 Task: Check the standings of the 2023 Victory Lane Racing NASCAR Cup Series for the race "Coca-Cola 600" on the track "Charlotte".
Action: Mouse moved to (153, 317)
Screenshot: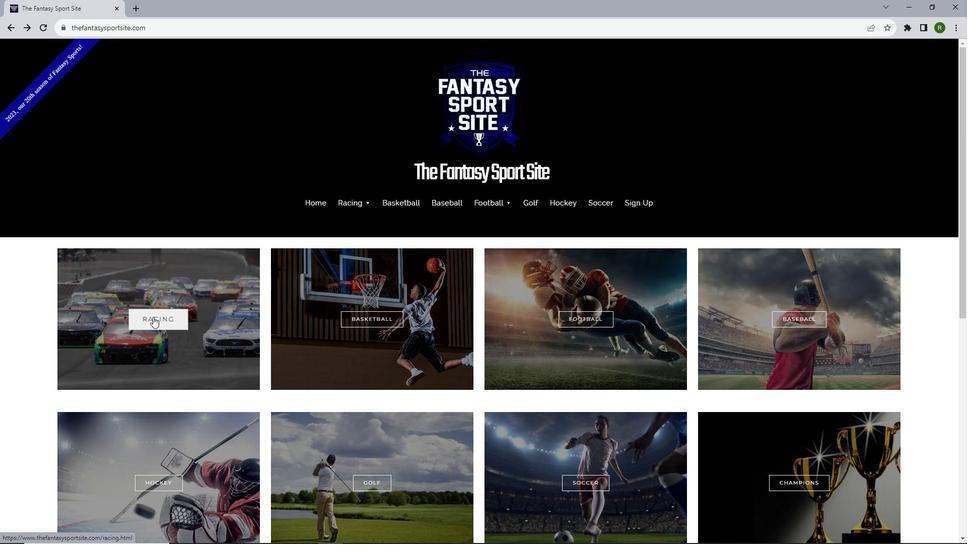 
Action: Mouse pressed left at (153, 317)
Screenshot: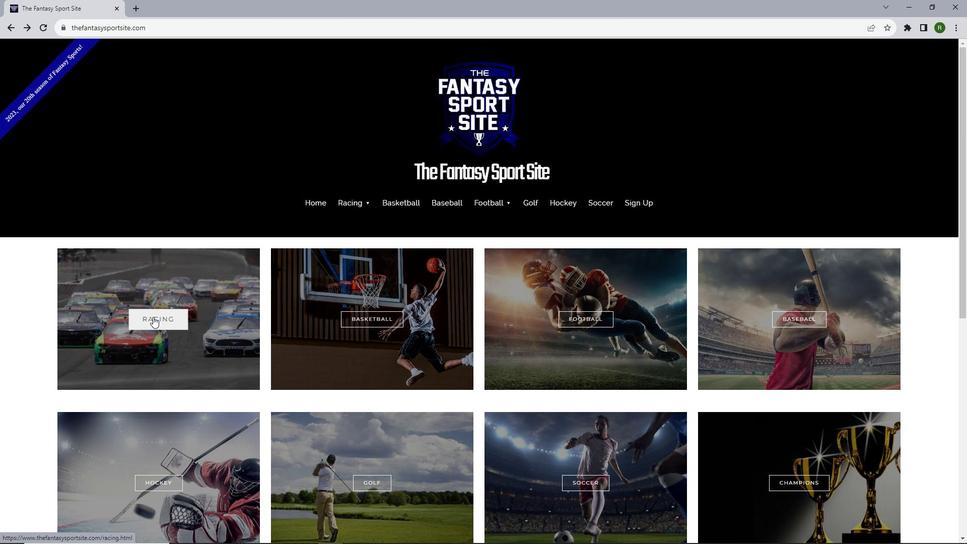 
Action: Mouse moved to (285, 267)
Screenshot: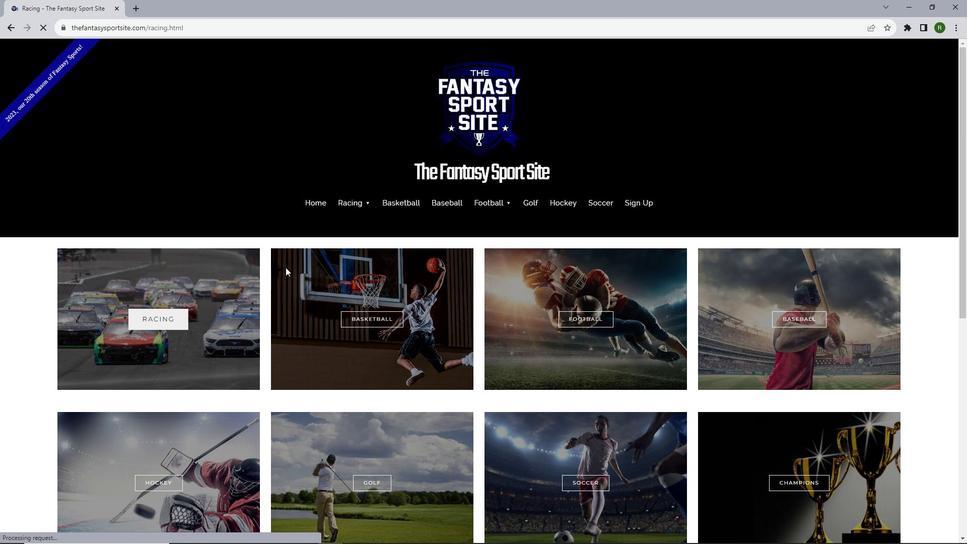 
Action: Mouse scrolled (285, 267) with delta (0, 0)
Screenshot: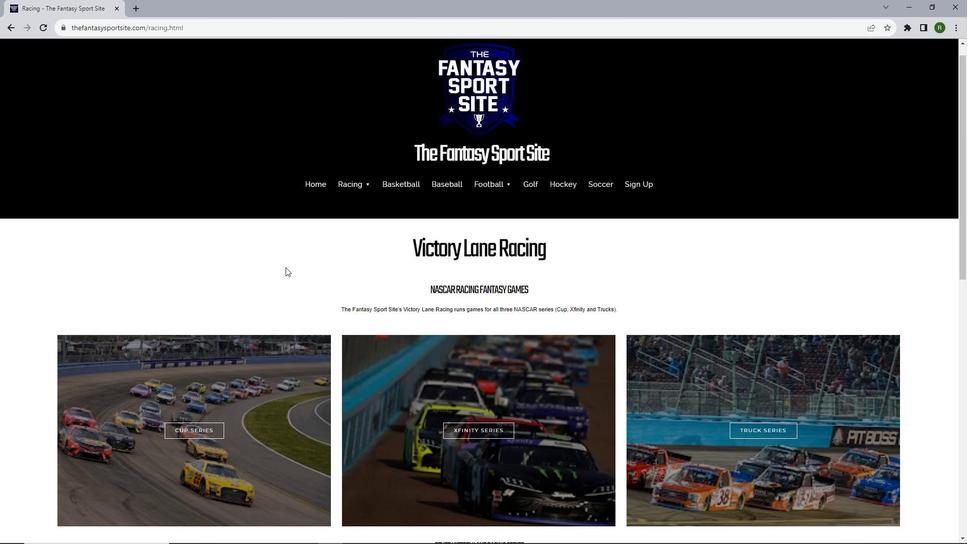 
Action: Mouse scrolled (285, 267) with delta (0, 0)
Screenshot: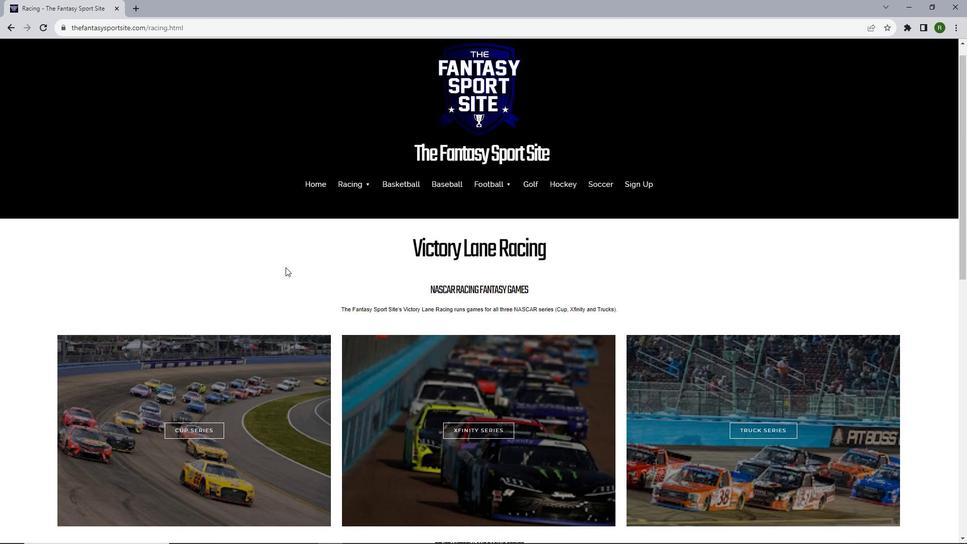 
Action: Mouse moved to (319, 279)
Screenshot: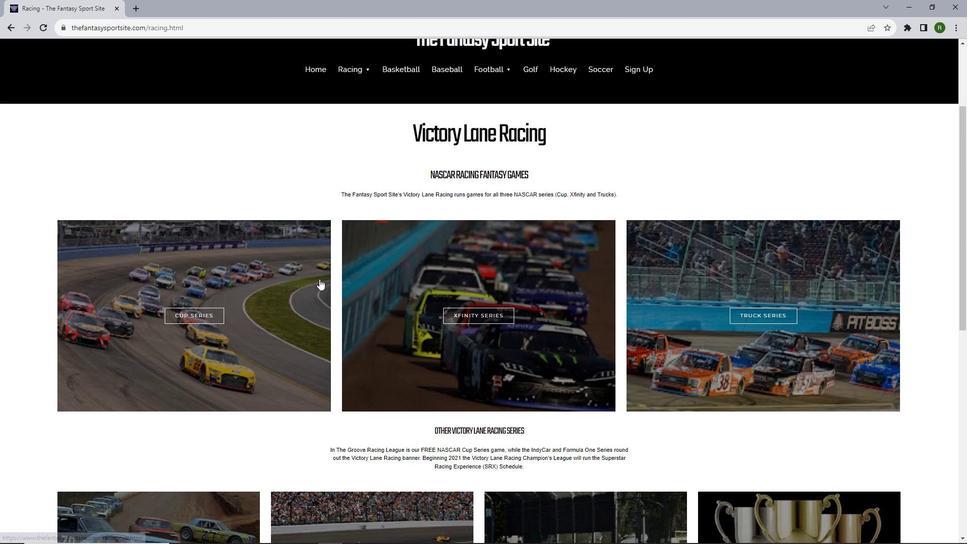 
Action: Mouse scrolled (319, 278) with delta (0, 0)
Screenshot: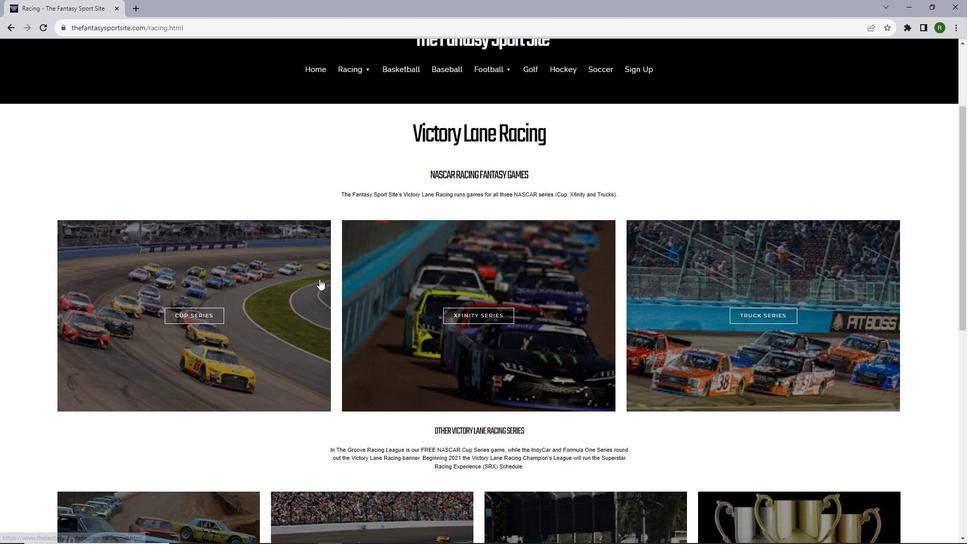 
Action: Mouse moved to (209, 300)
Screenshot: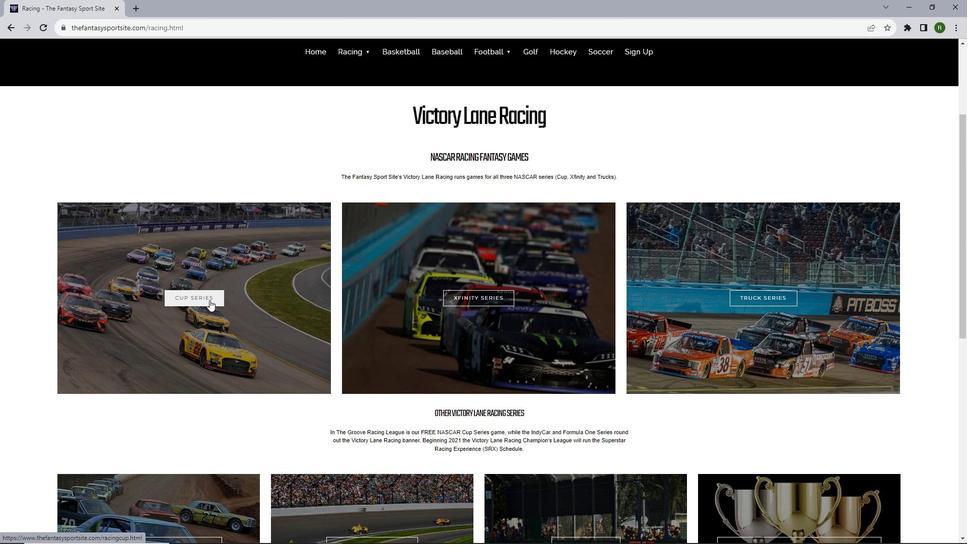 
Action: Mouse pressed left at (209, 300)
Screenshot: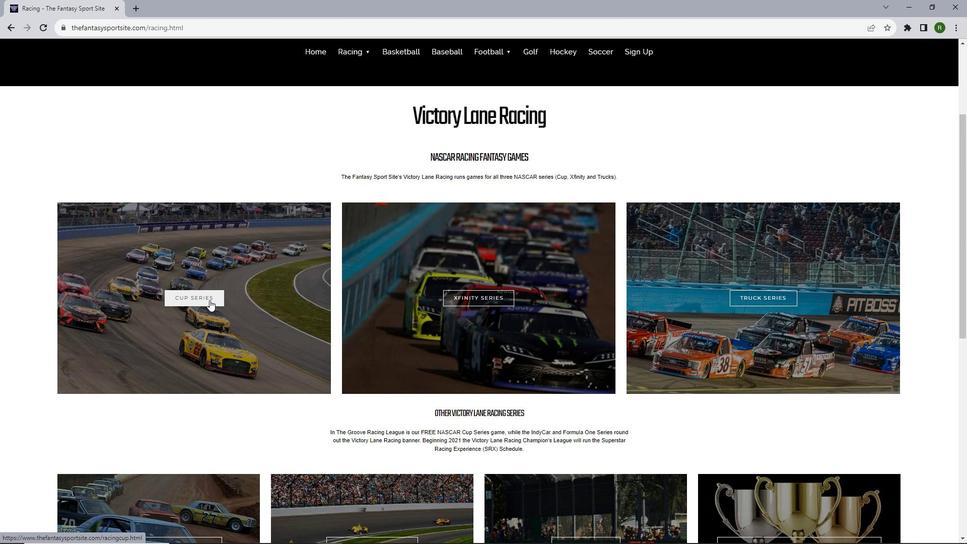 
Action: Mouse moved to (403, 266)
Screenshot: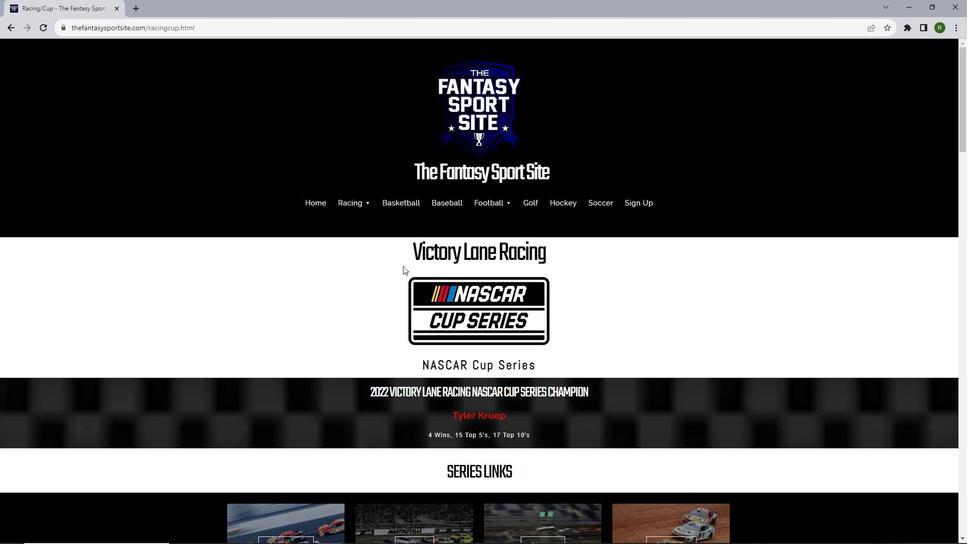 
Action: Mouse scrolled (403, 265) with delta (0, 0)
Screenshot: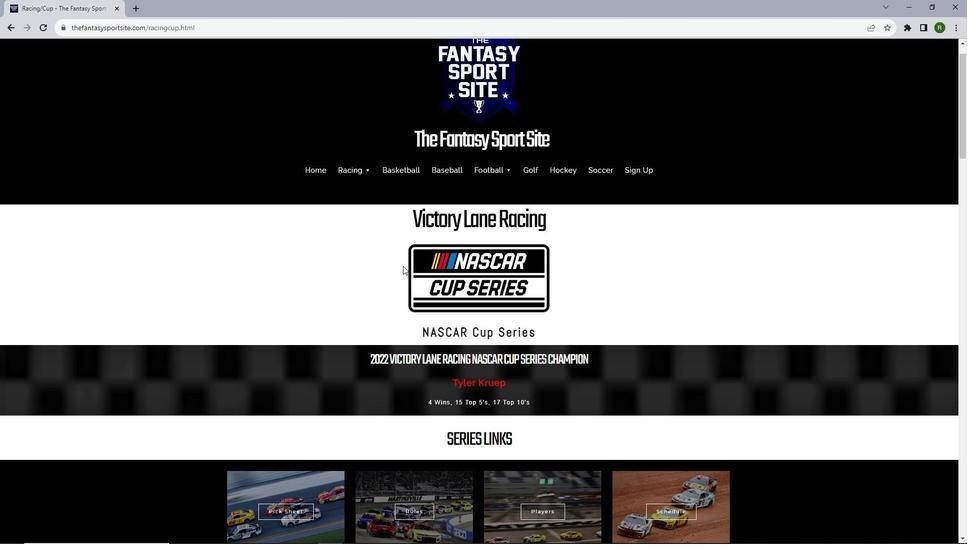 
Action: Mouse scrolled (403, 265) with delta (0, 0)
Screenshot: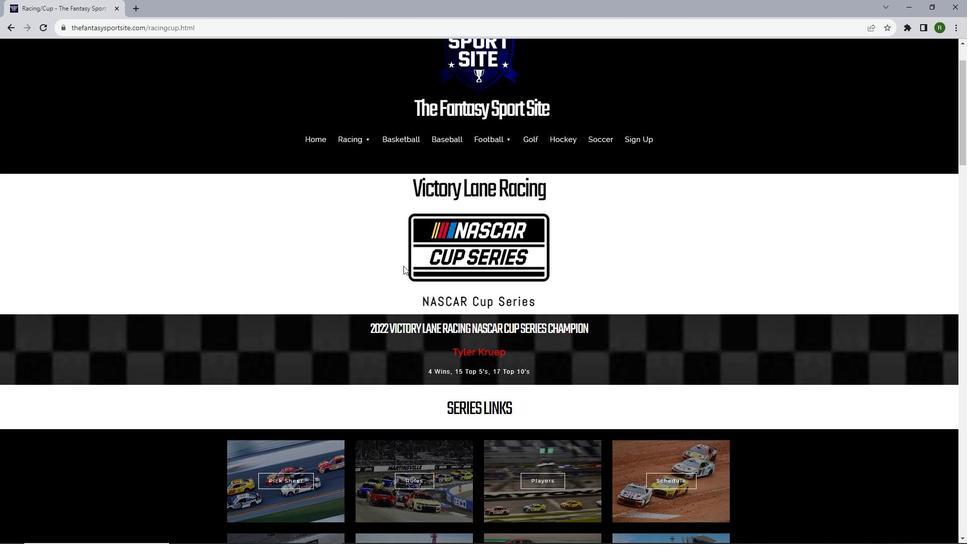
Action: Mouse moved to (403, 266)
Screenshot: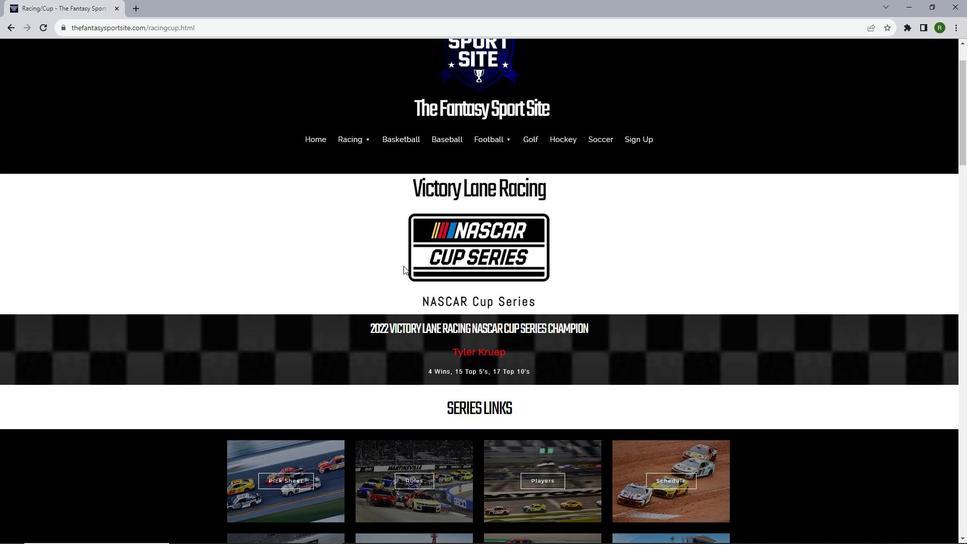 
Action: Mouse scrolled (403, 265) with delta (0, 0)
Screenshot: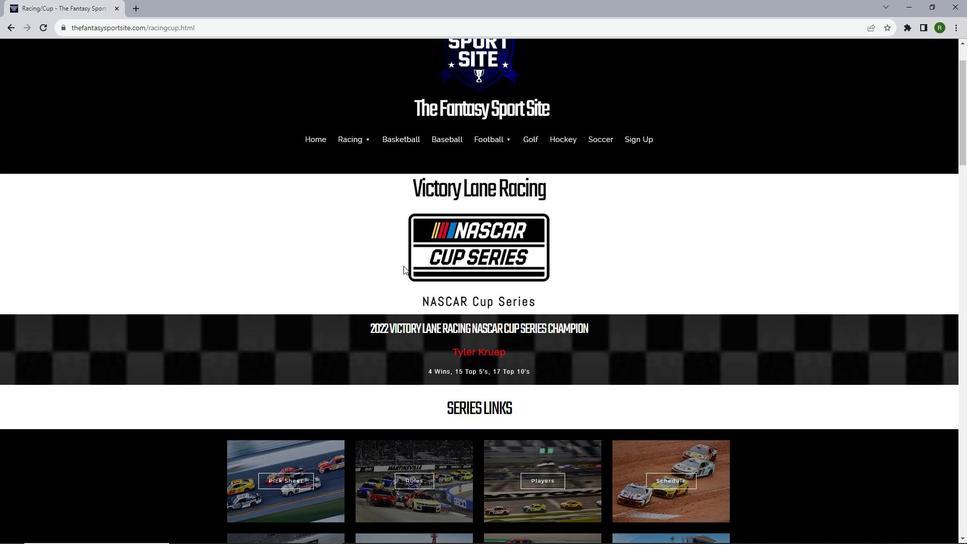 
Action: Mouse moved to (403, 266)
Screenshot: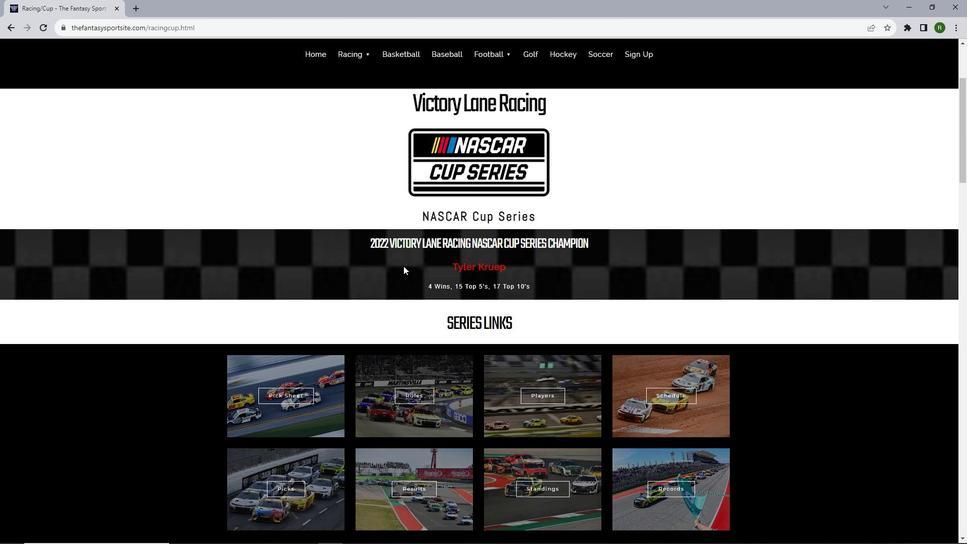 
Action: Mouse scrolled (403, 265) with delta (0, 0)
Screenshot: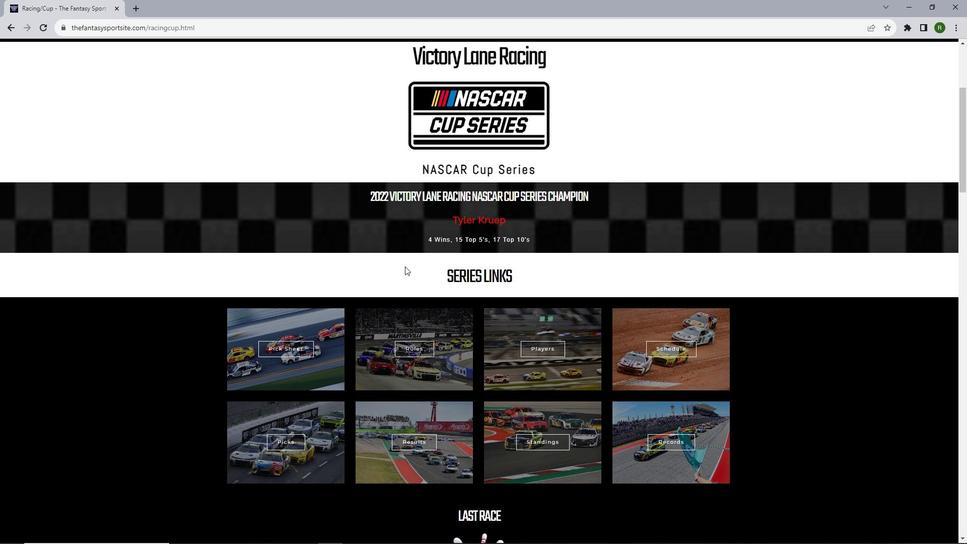 
Action: Mouse moved to (537, 434)
Screenshot: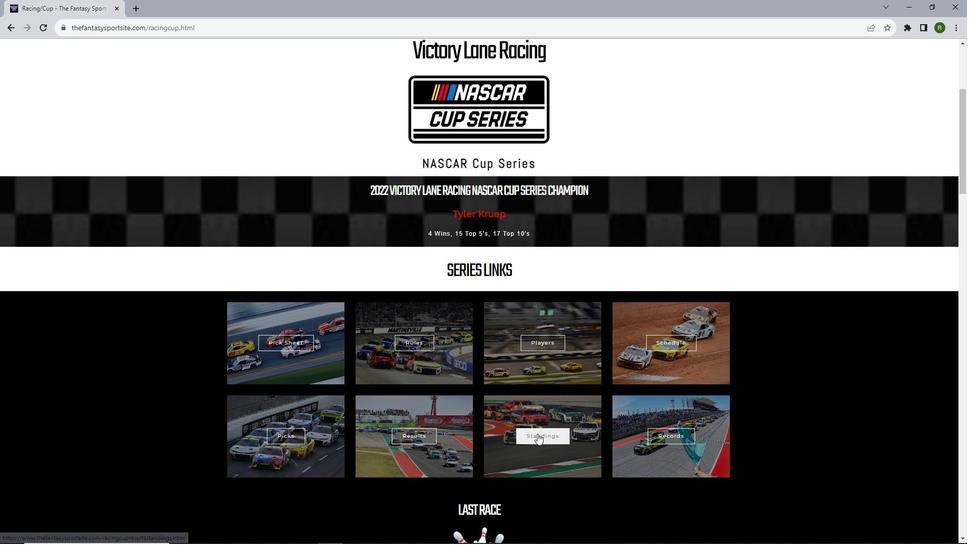 
Action: Mouse pressed left at (537, 434)
Screenshot: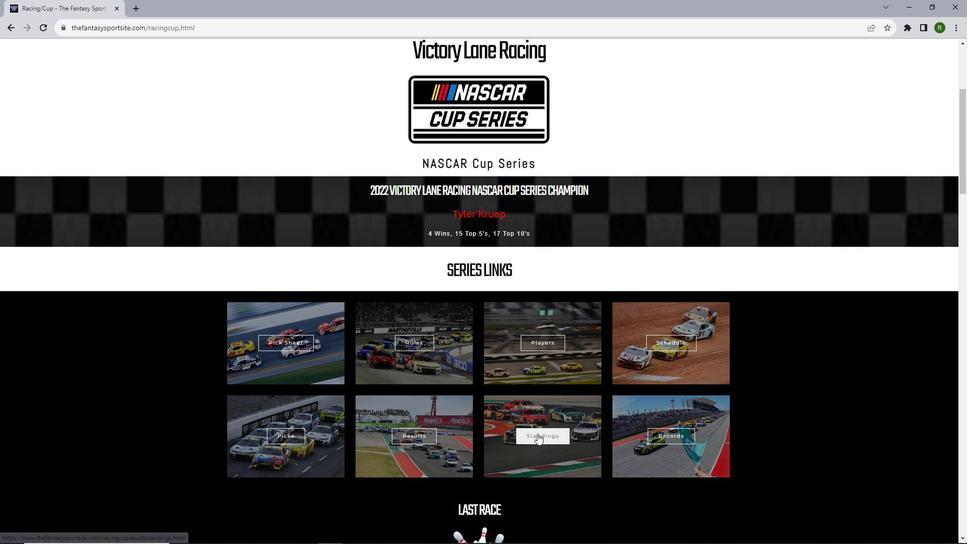 
Action: Mouse moved to (342, 250)
Screenshot: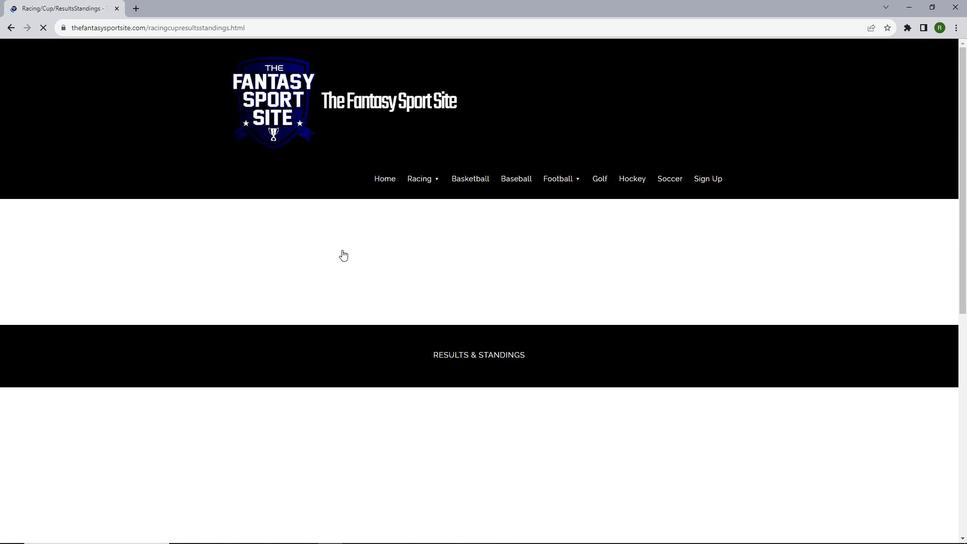 
Action: Mouse scrolled (342, 249) with delta (0, 0)
Screenshot: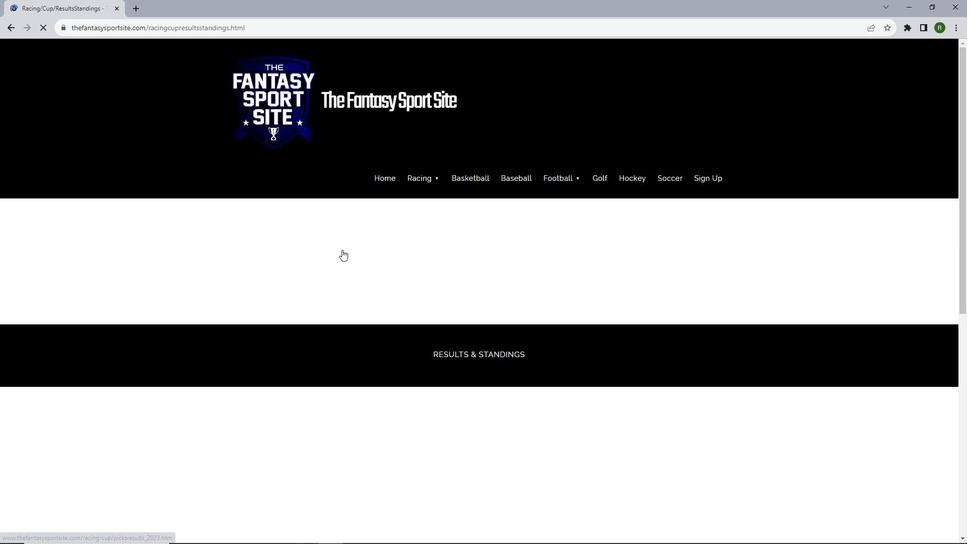 
Action: Mouse scrolled (342, 249) with delta (0, 0)
Screenshot: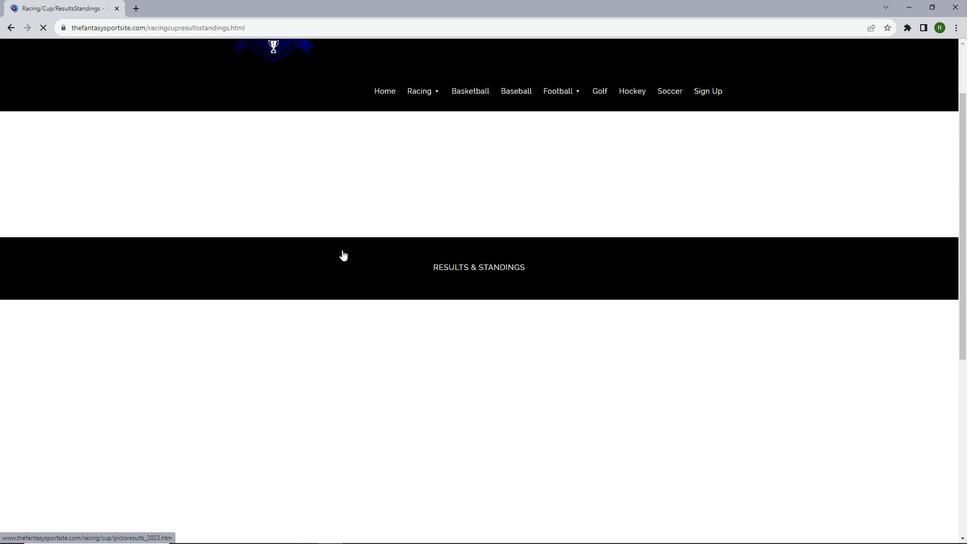 
Action: Mouse scrolled (342, 249) with delta (0, 0)
Screenshot: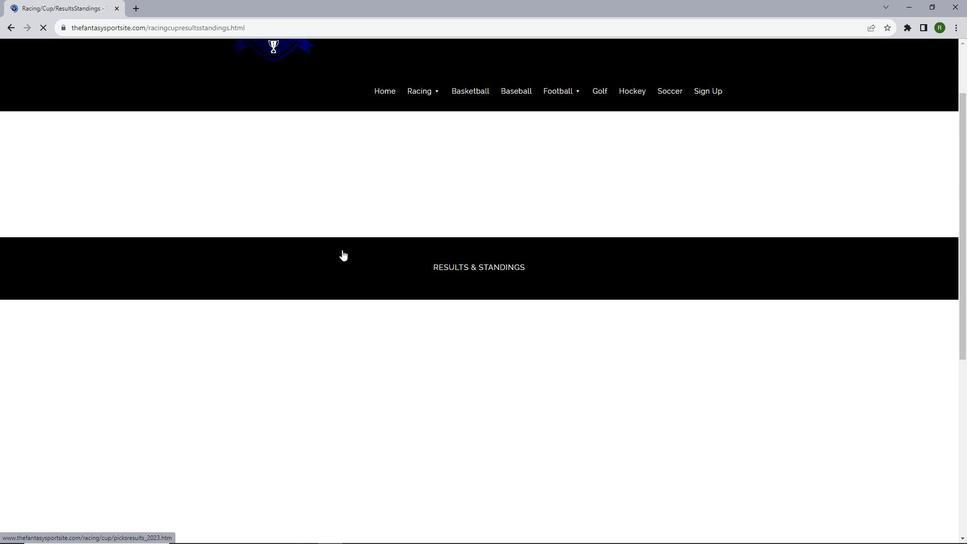 
Action: Mouse scrolled (342, 249) with delta (0, 0)
Screenshot: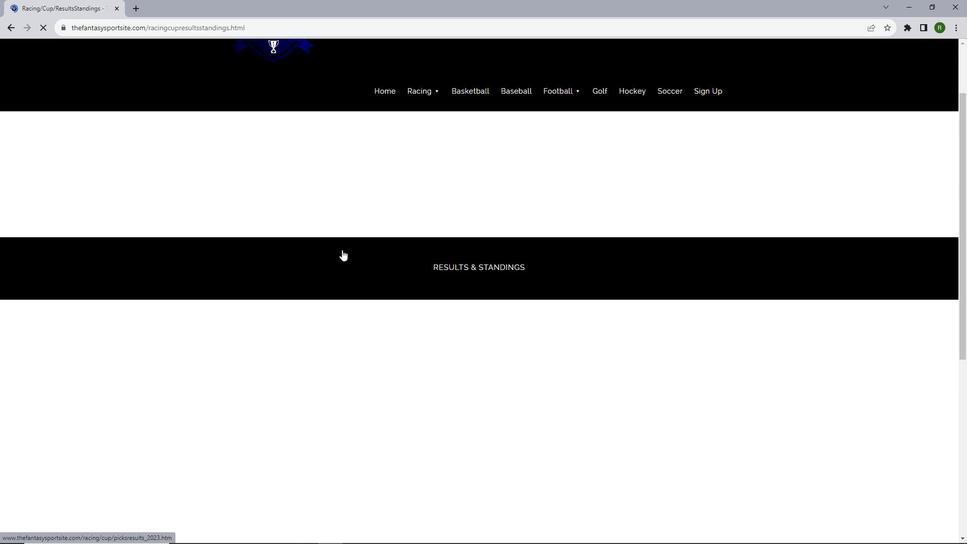 
Action: Mouse moved to (486, 171)
Screenshot: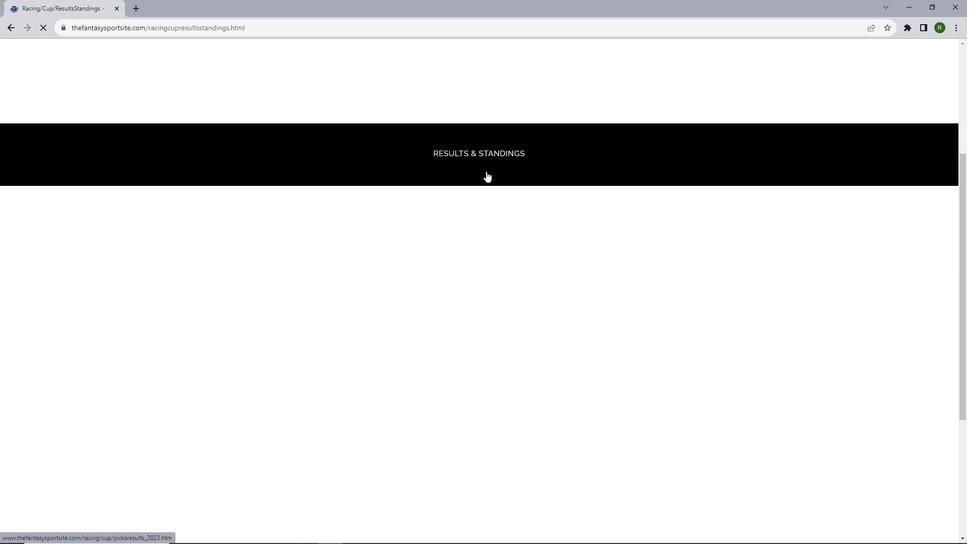 
Action: Mouse scrolled (486, 170) with delta (0, 0)
Screenshot: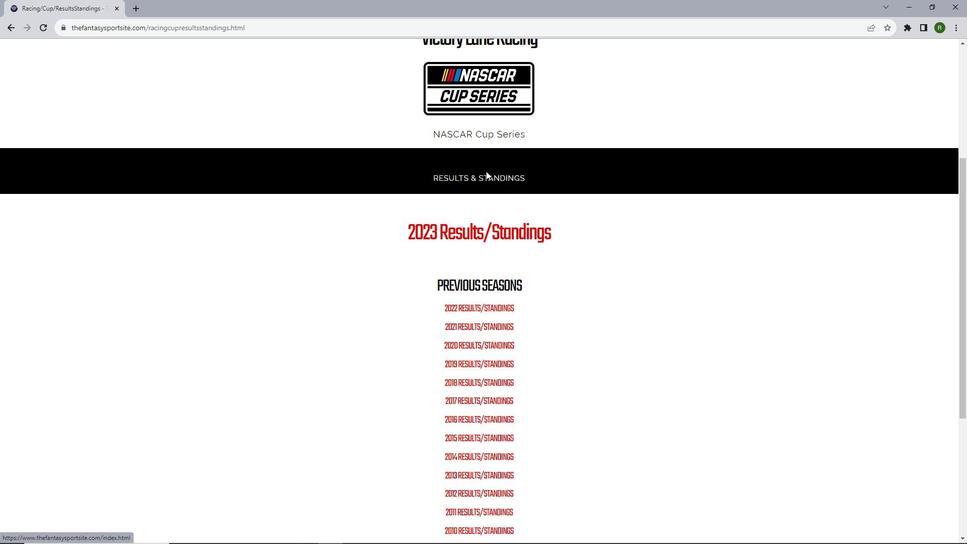 
Action: Mouse scrolled (486, 170) with delta (0, 0)
Screenshot: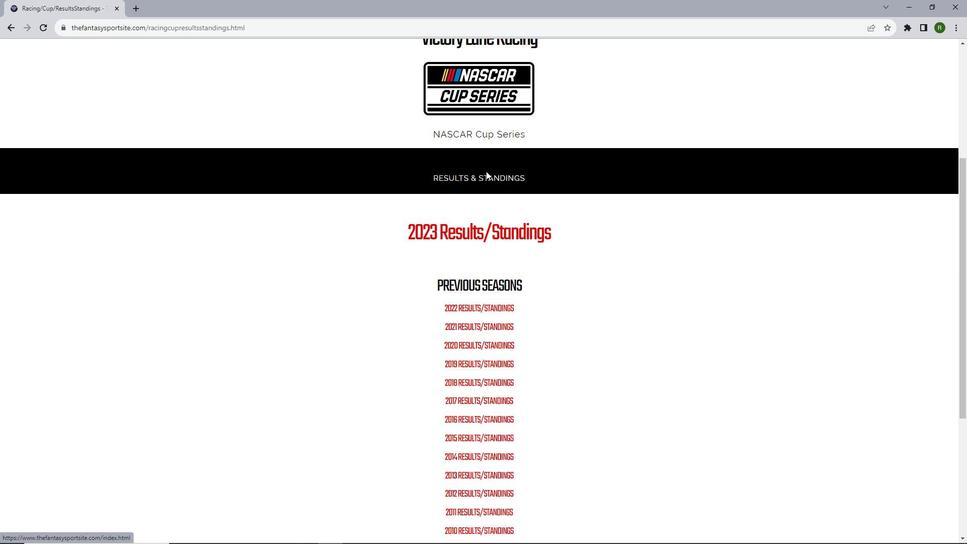 
Action: Mouse moved to (463, 145)
Screenshot: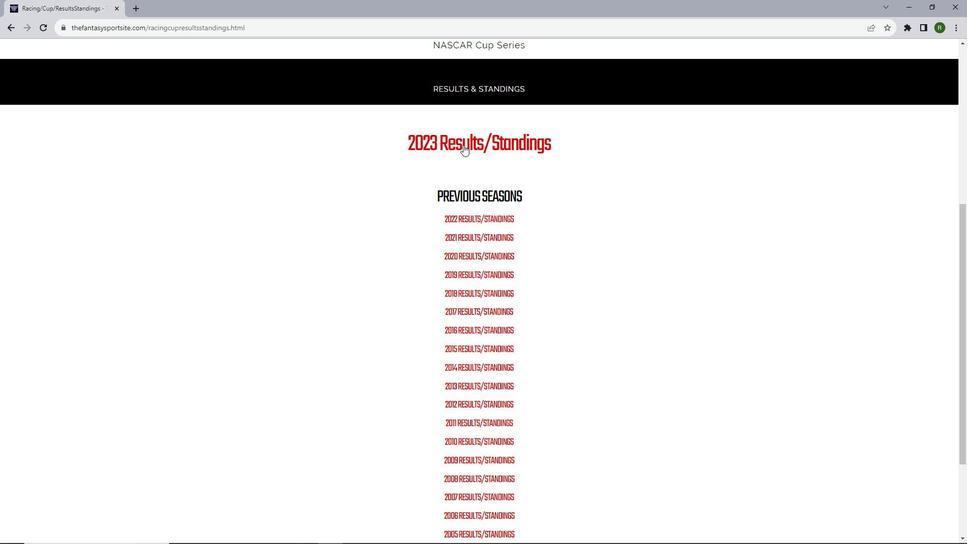 
Action: Mouse pressed left at (463, 145)
Screenshot: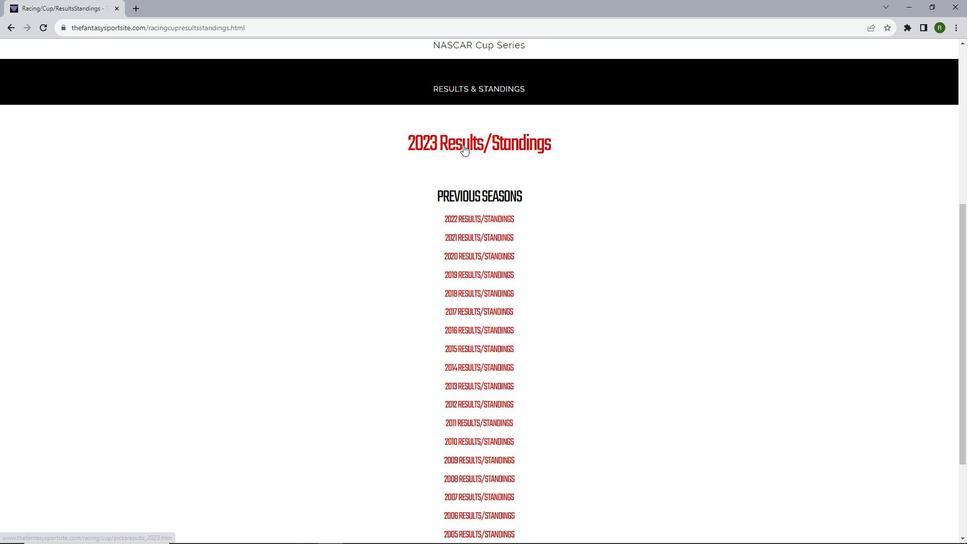 
Action: Mouse moved to (603, 256)
Screenshot: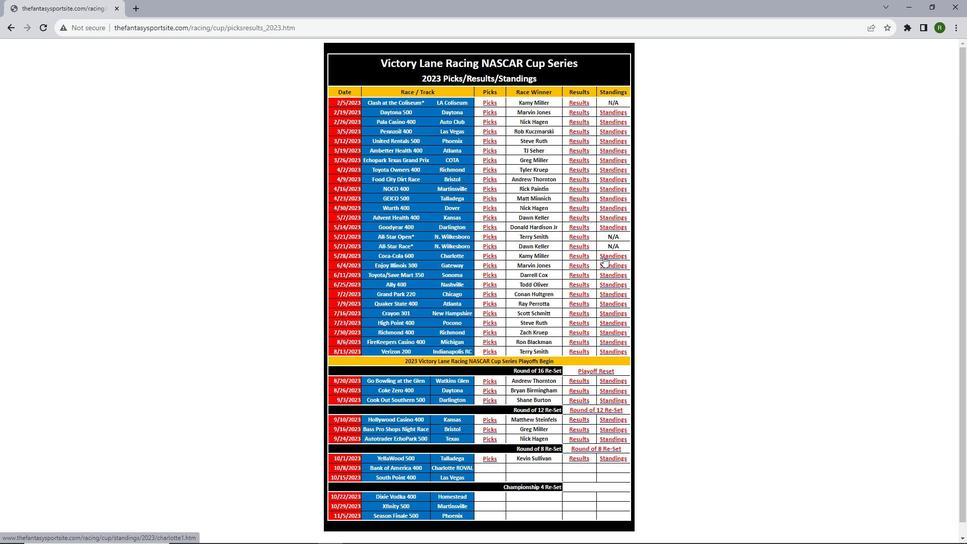
Action: Mouse pressed left at (603, 256)
Screenshot: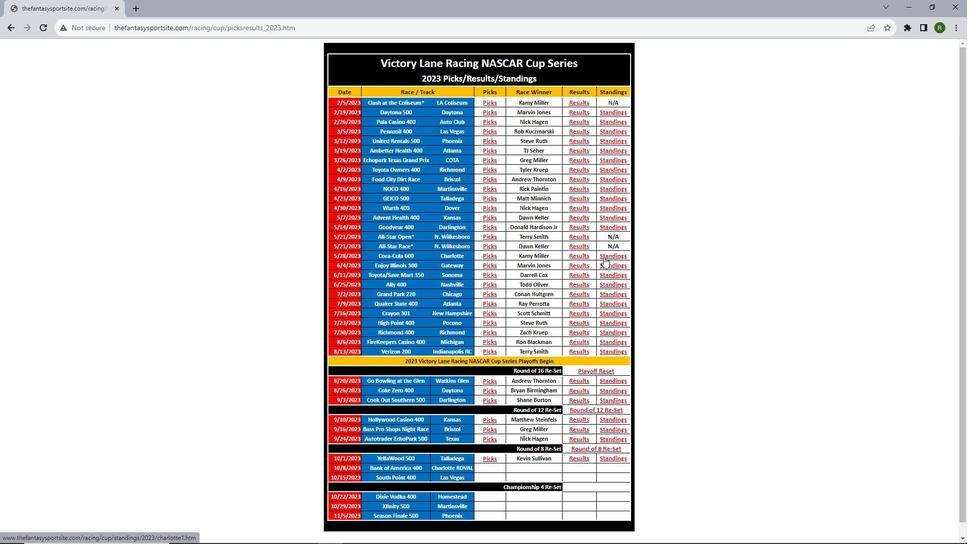 
Action: Mouse moved to (498, 208)
Screenshot: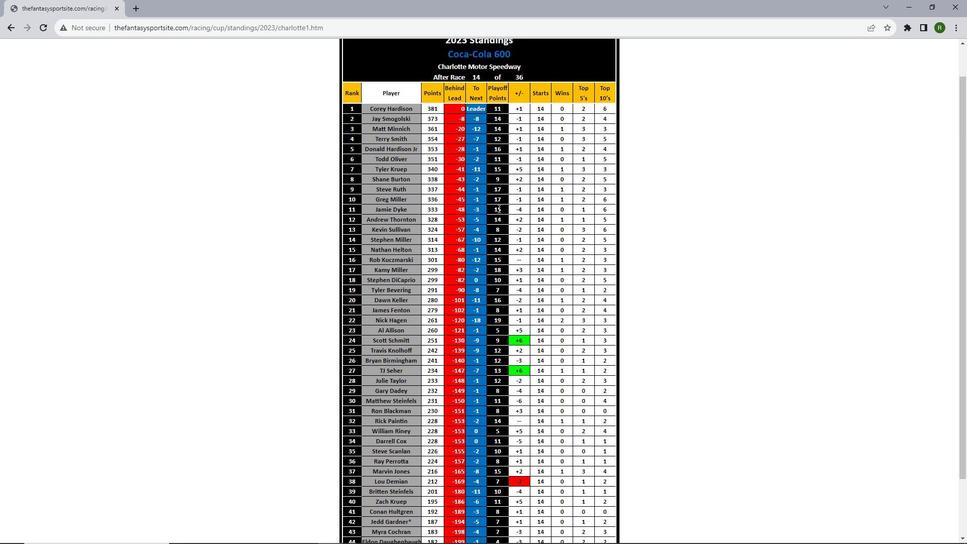 
Action: Mouse scrolled (498, 208) with delta (0, 0)
Screenshot: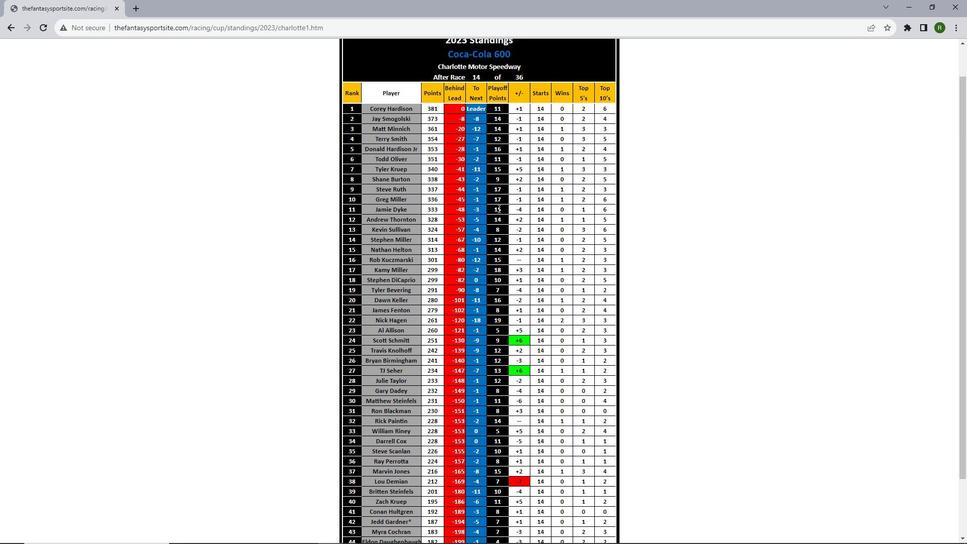
Action: Mouse scrolled (498, 208) with delta (0, 0)
Screenshot: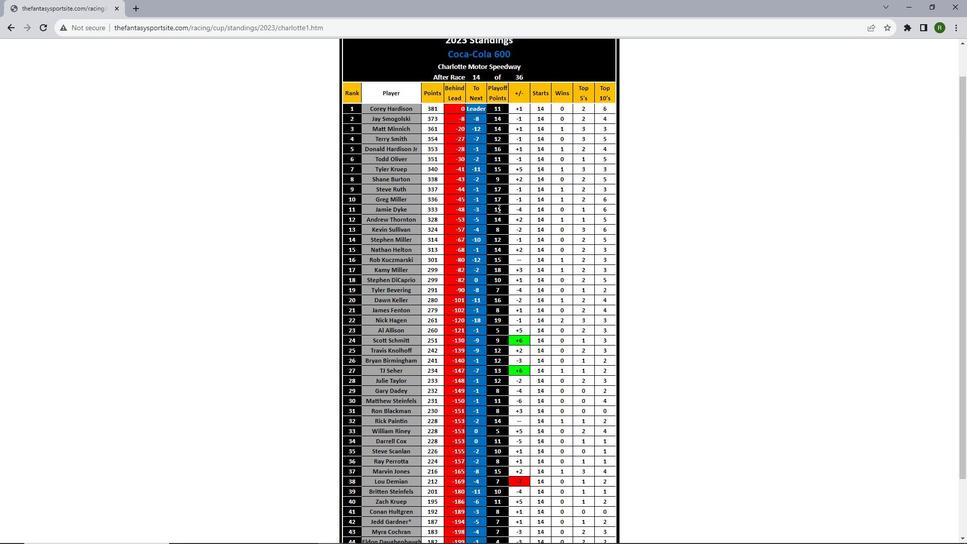 
Action: Mouse scrolled (498, 208) with delta (0, 0)
Screenshot: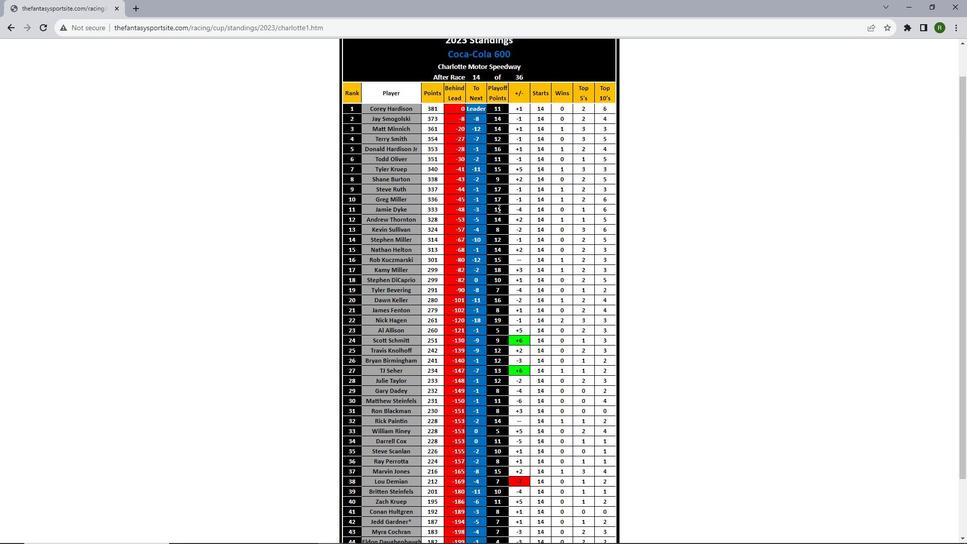 
Action: Mouse scrolled (498, 208) with delta (0, 0)
Screenshot: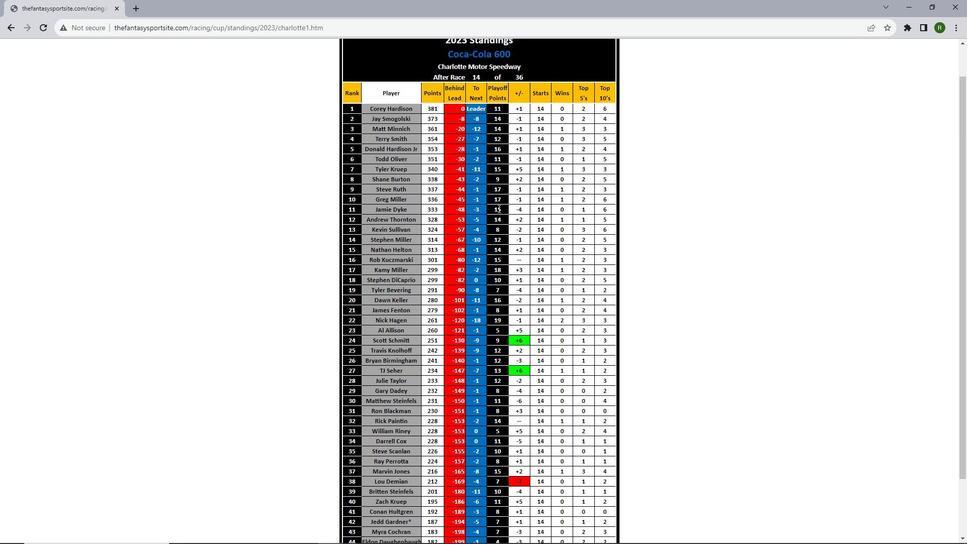 
Action: Mouse scrolled (498, 208) with delta (0, 0)
Screenshot: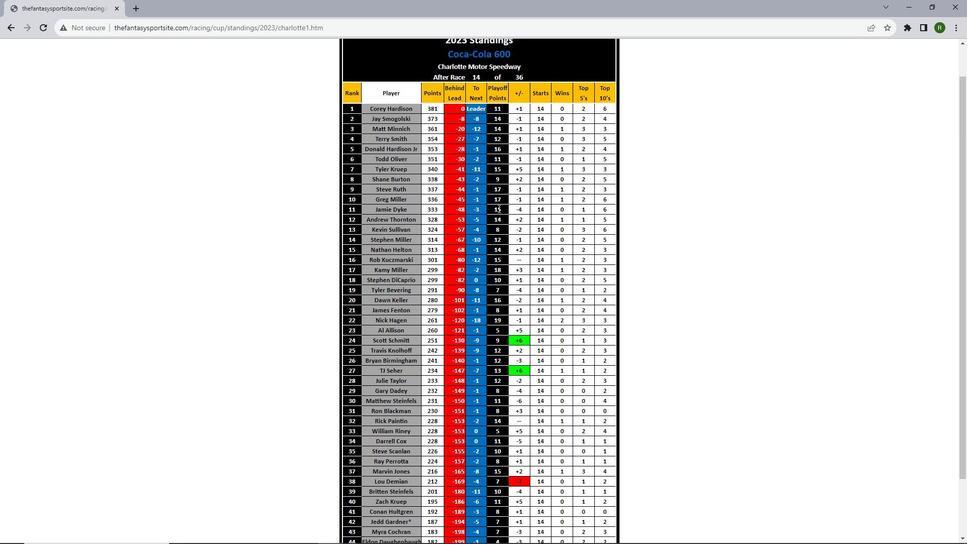 
Action: Mouse scrolled (498, 208) with delta (0, 0)
Screenshot: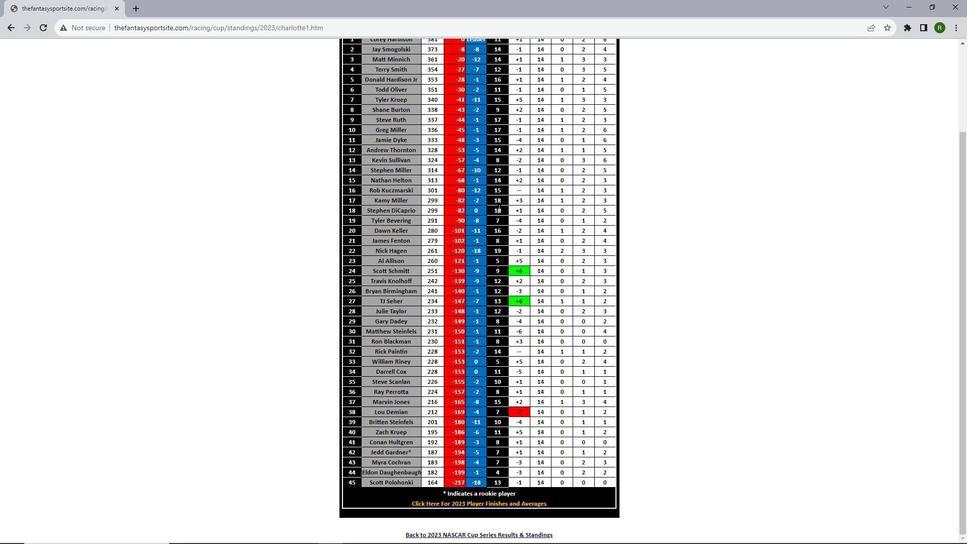 
Action: Mouse scrolled (498, 208) with delta (0, 0)
Screenshot: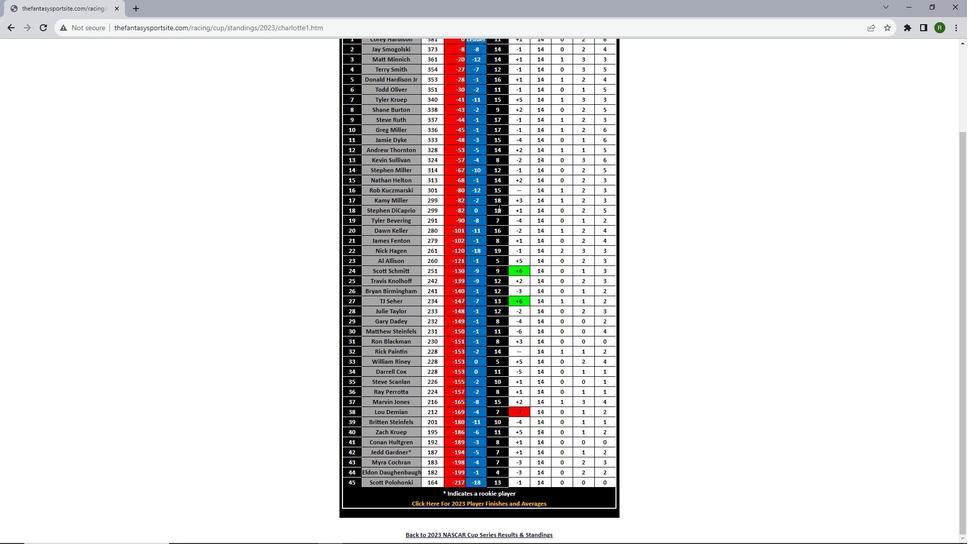 
Action: Mouse scrolled (498, 208) with delta (0, 0)
Screenshot: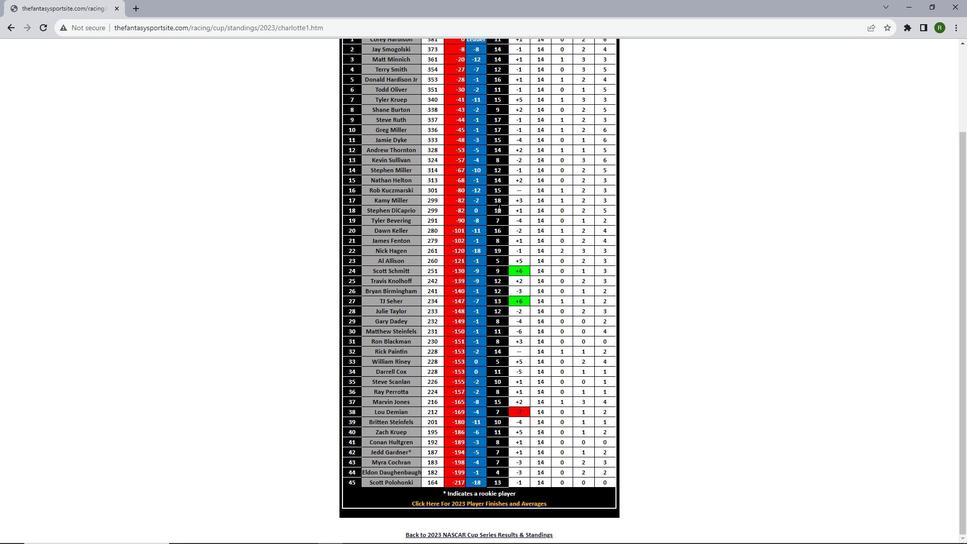 
Action: Mouse scrolled (498, 208) with delta (0, 0)
Screenshot: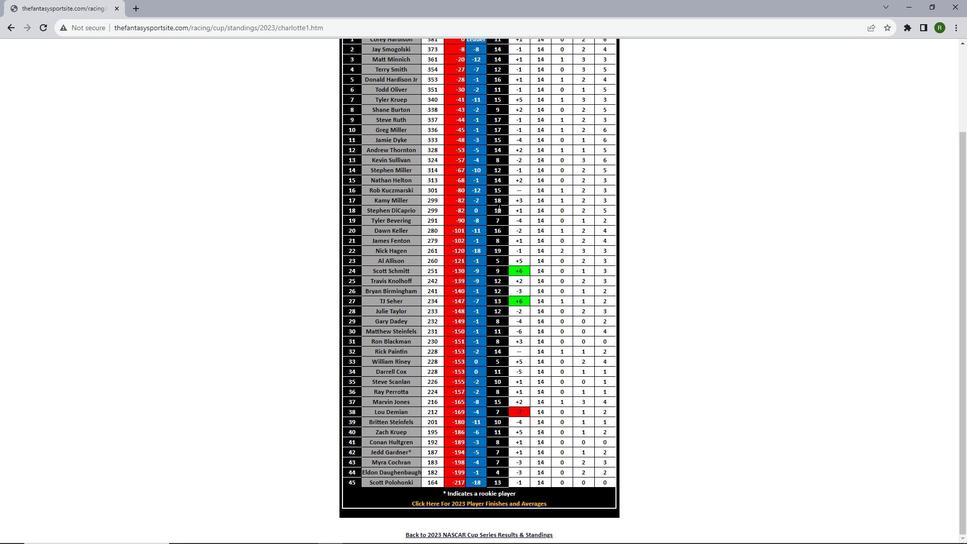 
Action: Mouse scrolled (498, 209) with delta (0, 0)
Screenshot: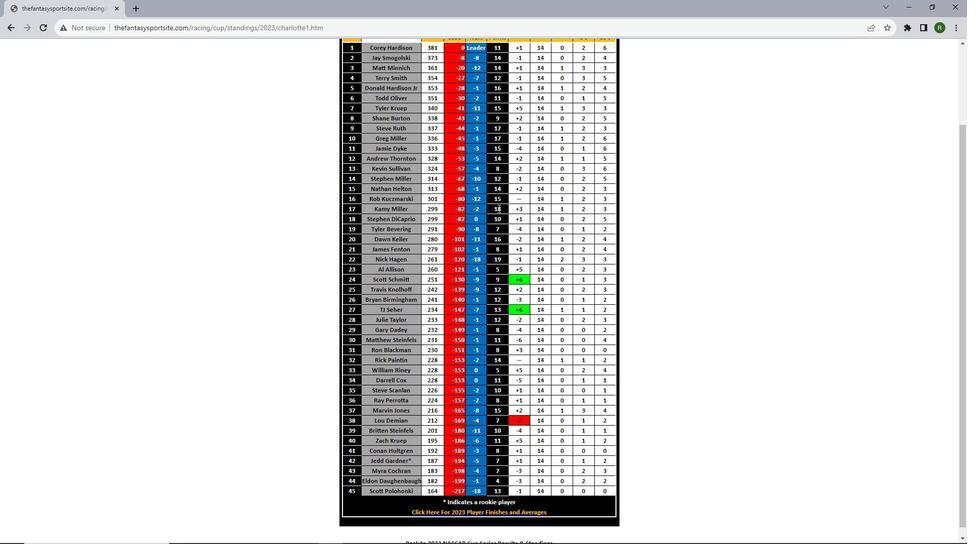 
Action: Mouse scrolled (498, 209) with delta (0, 0)
Screenshot: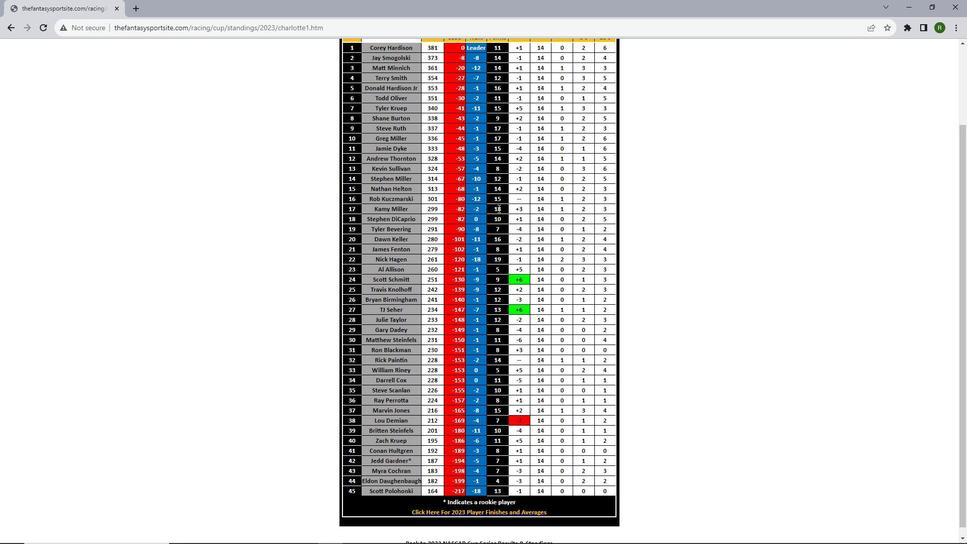 
Action: Mouse scrolled (498, 209) with delta (0, 0)
Screenshot: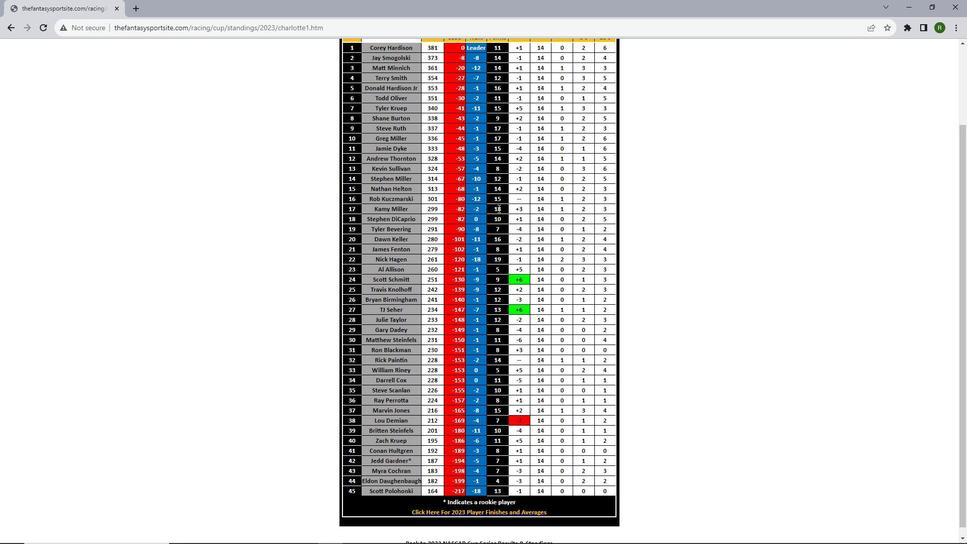 
Action: Mouse scrolled (498, 209) with delta (0, 0)
Screenshot: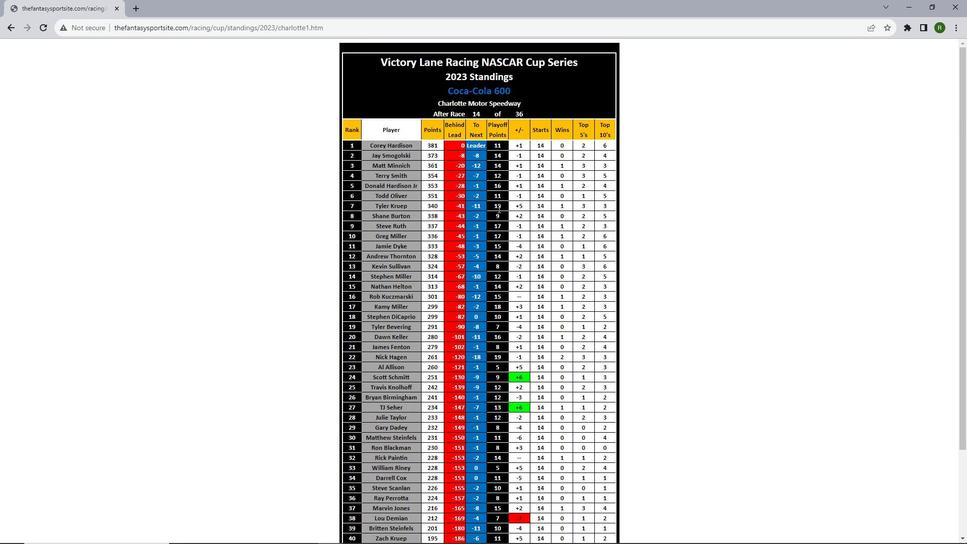 
Action: Mouse scrolled (498, 209) with delta (0, 0)
Screenshot: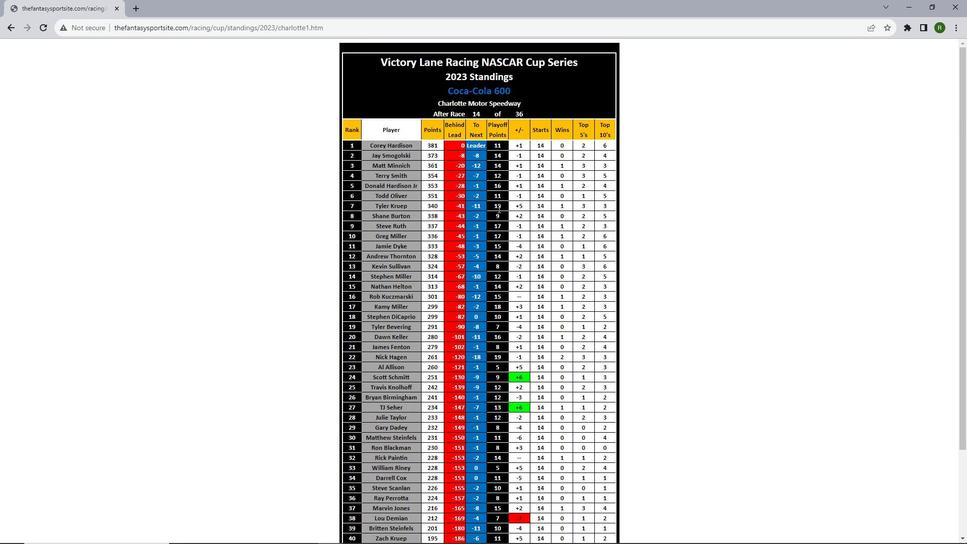 
Action: Mouse scrolled (498, 209) with delta (0, 0)
Screenshot: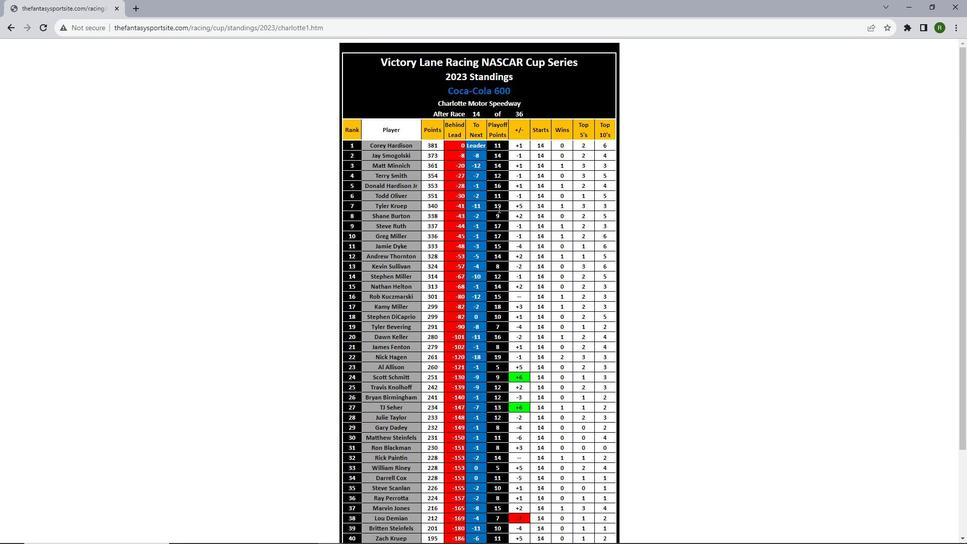 
